 Task: Look for products in the category "Baby Food & Drinks" from Noka only.
Action: Mouse moved to (242, 130)
Screenshot: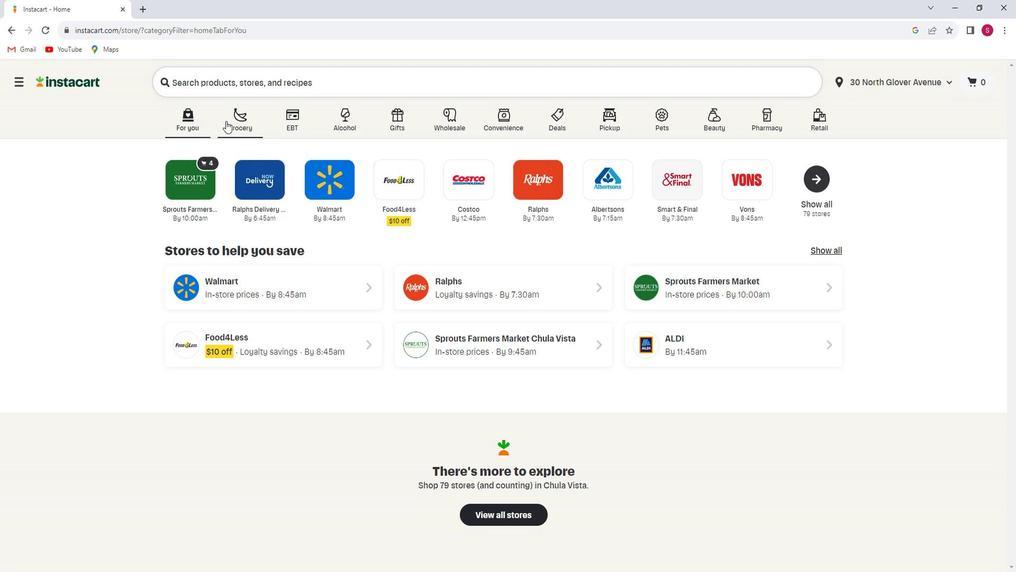 
Action: Mouse pressed left at (242, 130)
Screenshot: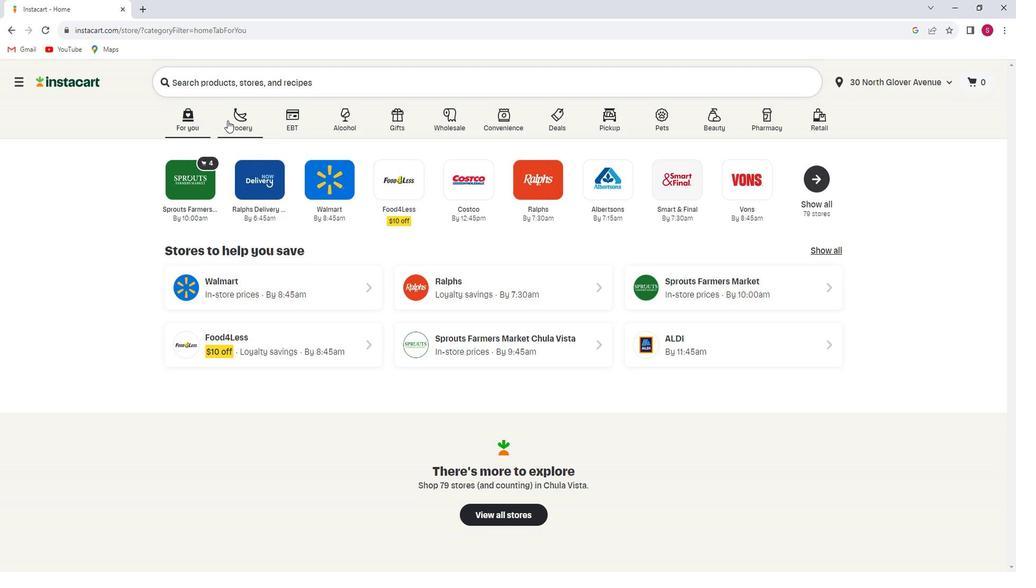 
Action: Mouse moved to (256, 326)
Screenshot: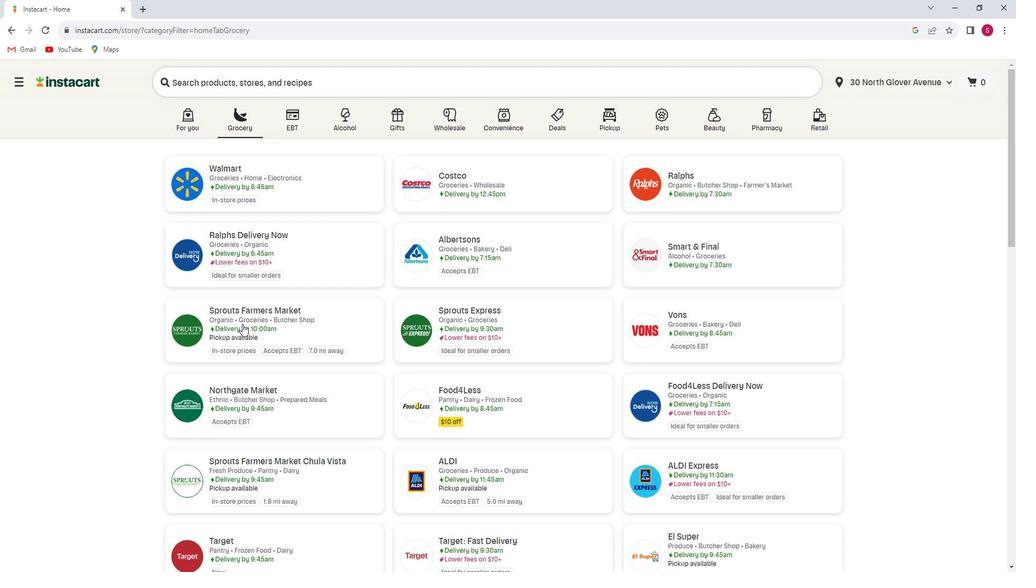 
Action: Mouse pressed left at (256, 326)
Screenshot: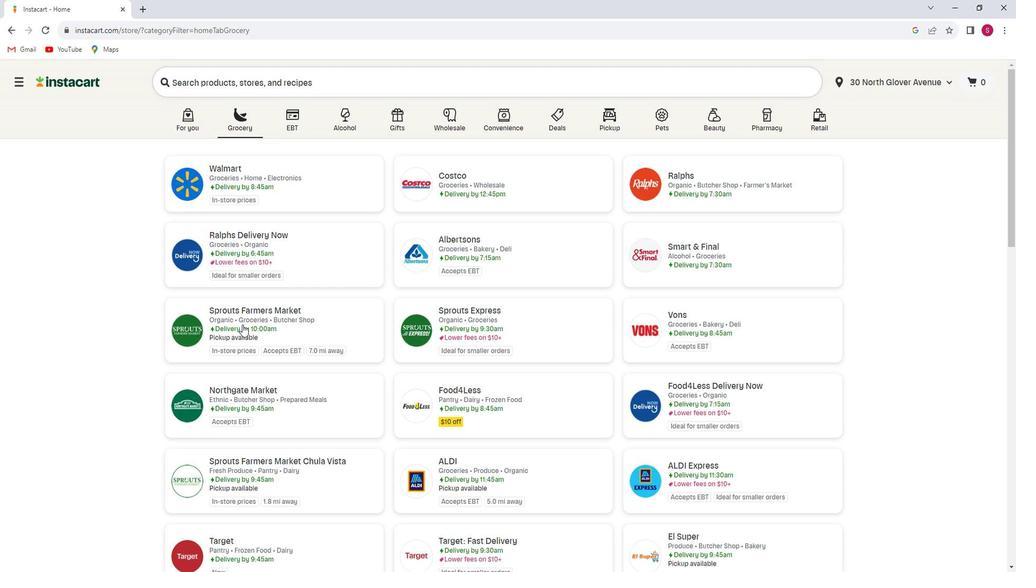 
Action: Mouse moved to (88, 376)
Screenshot: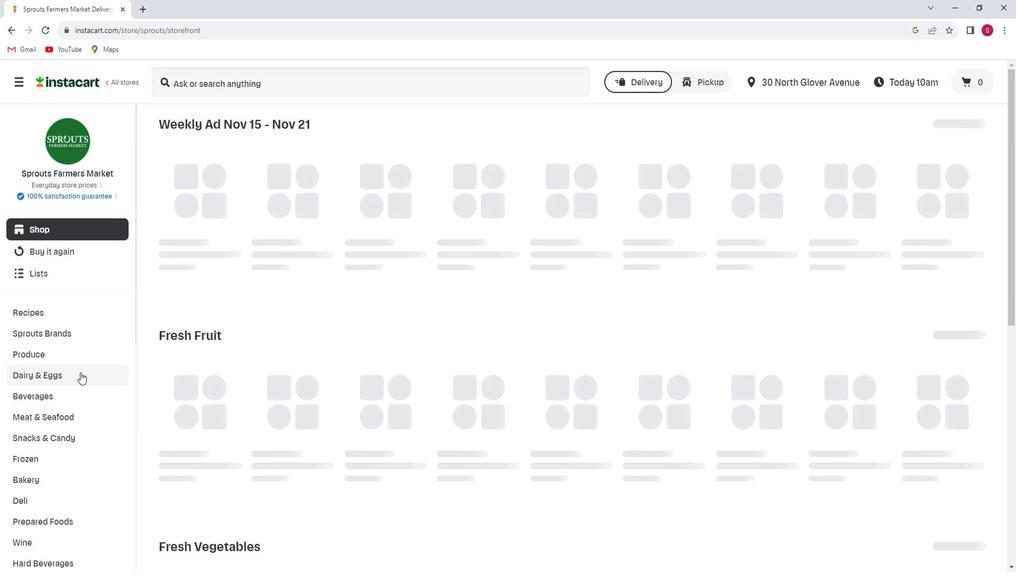 
Action: Mouse scrolled (88, 376) with delta (0, 0)
Screenshot: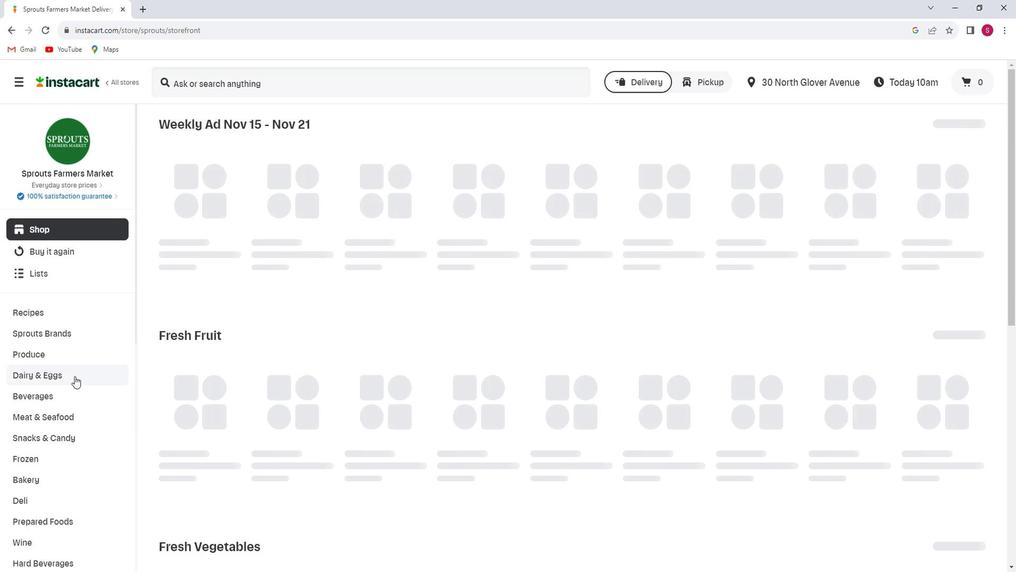 
Action: Mouse scrolled (88, 376) with delta (0, 0)
Screenshot: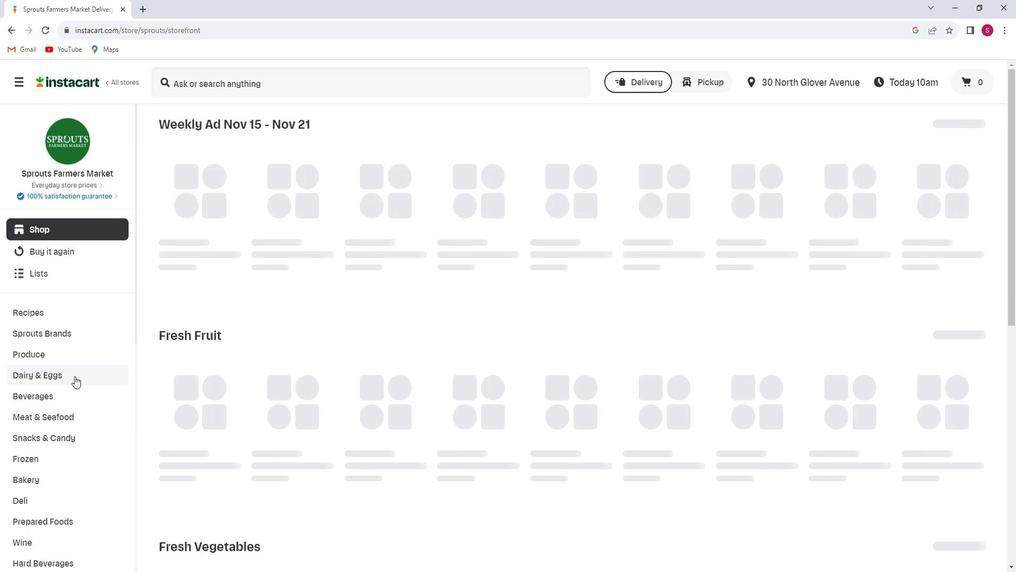 
Action: Mouse scrolled (88, 376) with delta (0, 0)
Screenshot: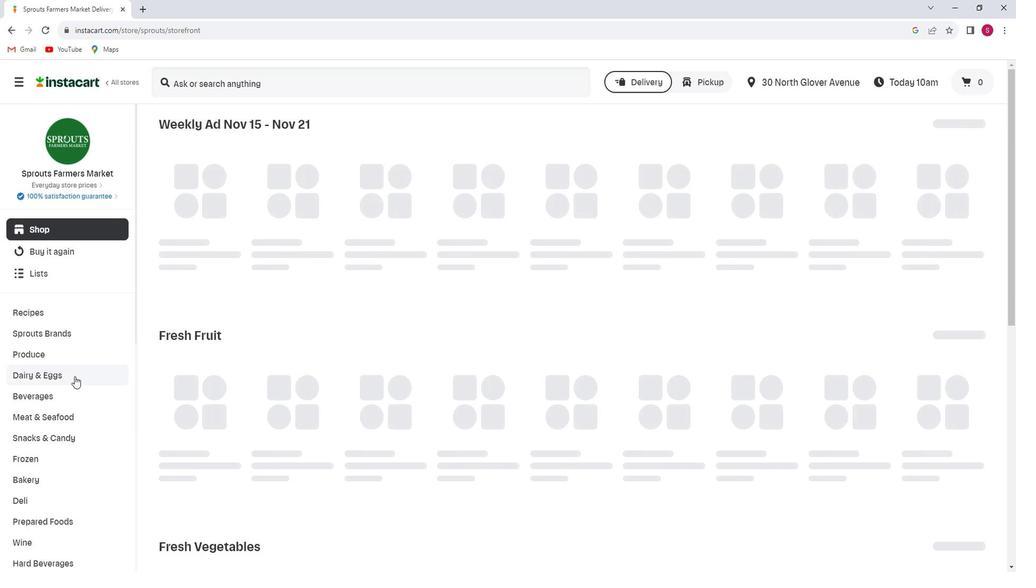 
Action: Mouse scrolled (88, 376) with delta (0, 0)
Screenshot: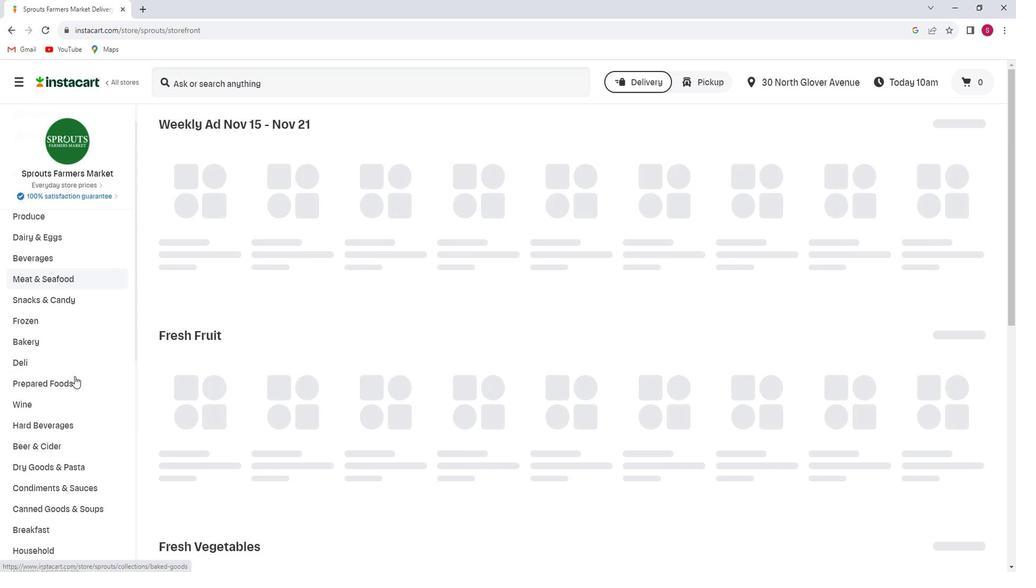 
Action: Mouse scrolled (88, 376) with delta (0, 0)
Screenshot: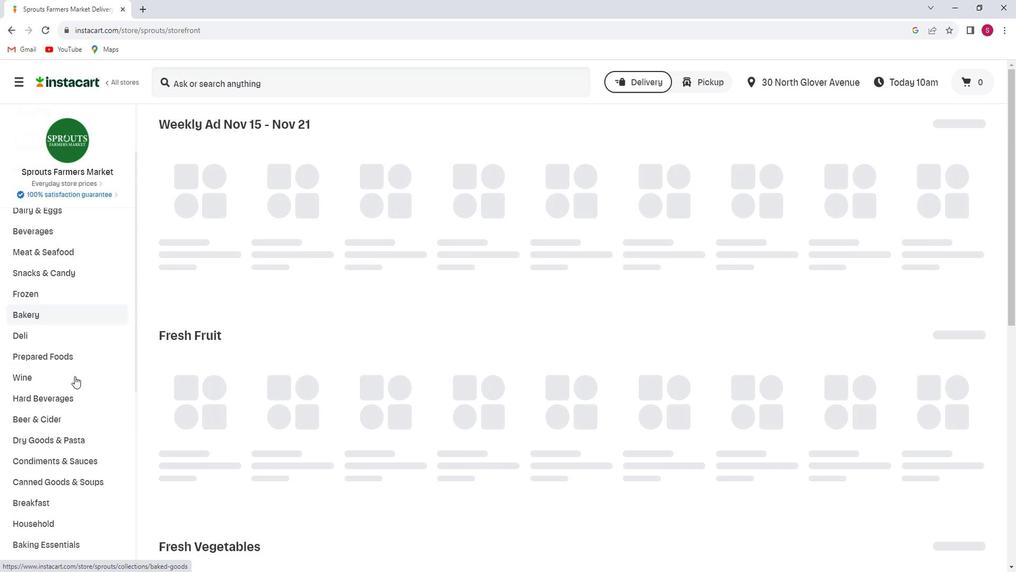 
Action: Mouse scrolled (88, 376) with delta (0, 0)
Screenshot: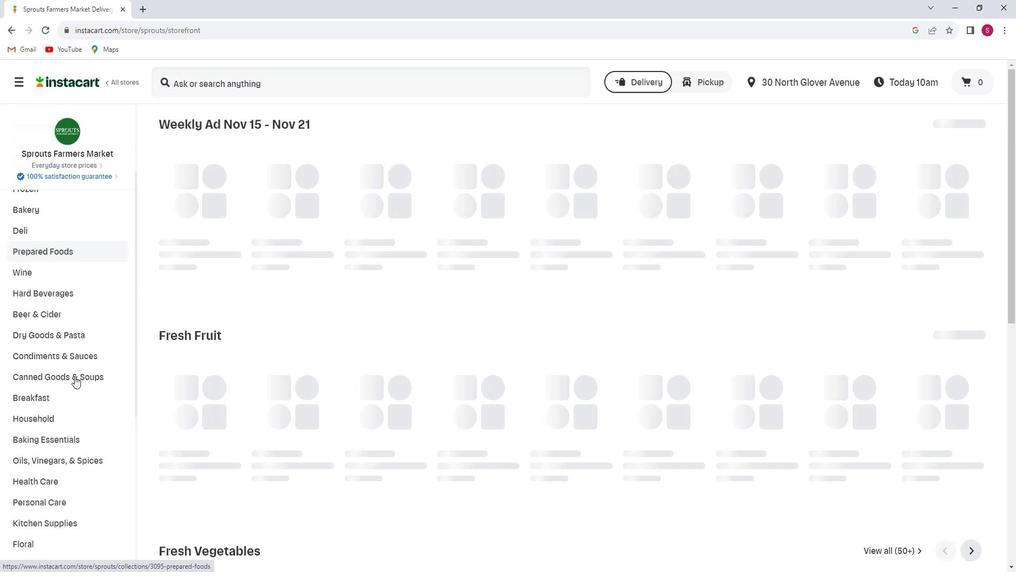 
Action: Mouse scrolled (88, 376) with delta (0, 0)
Screenshot: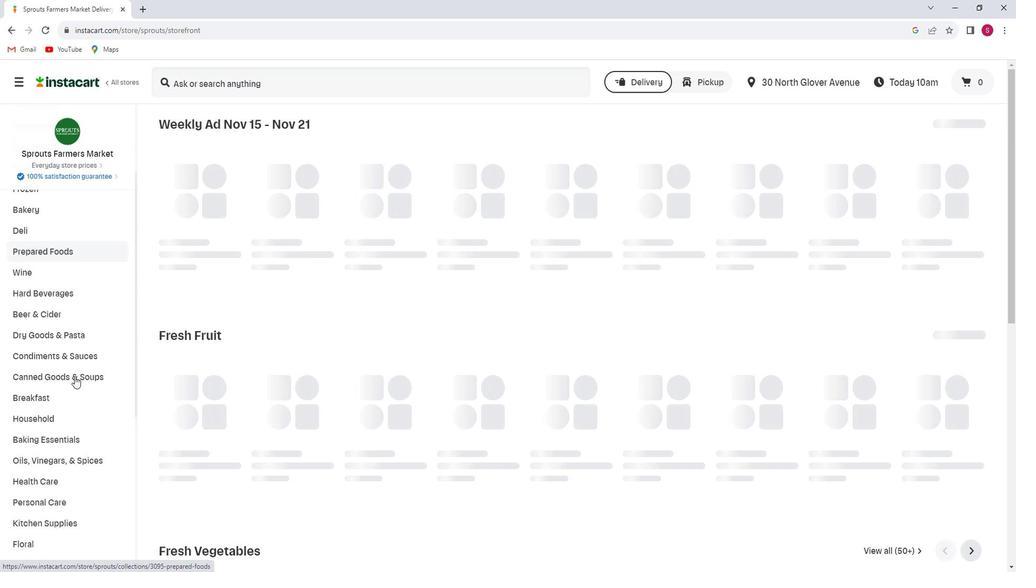 
Action: Mouse scrolled (88, 376) with delta (0, 0)
Screenshot: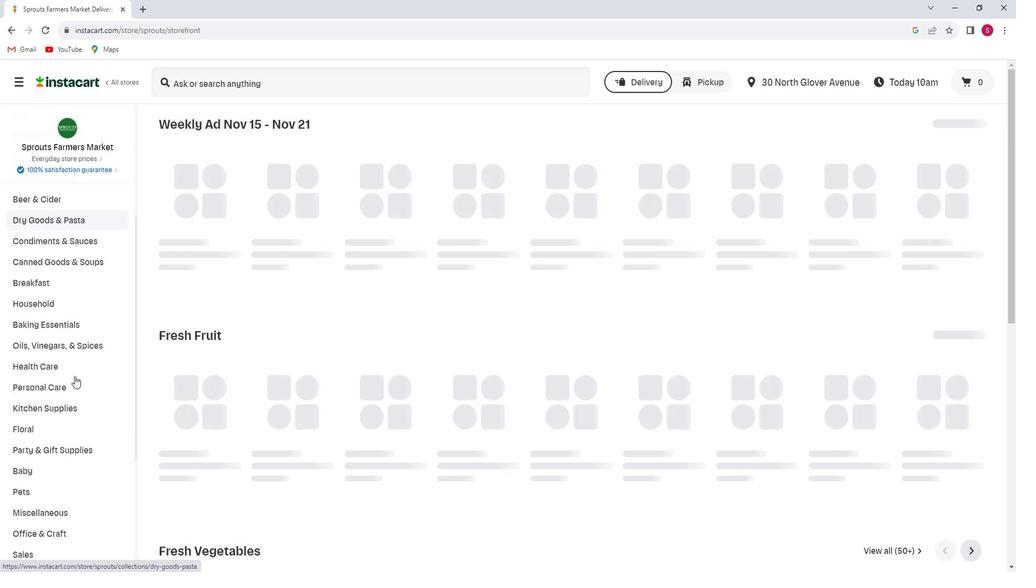 
Action: Mouse scrolled (88, 376) with delta (0, 0)
Screenshot: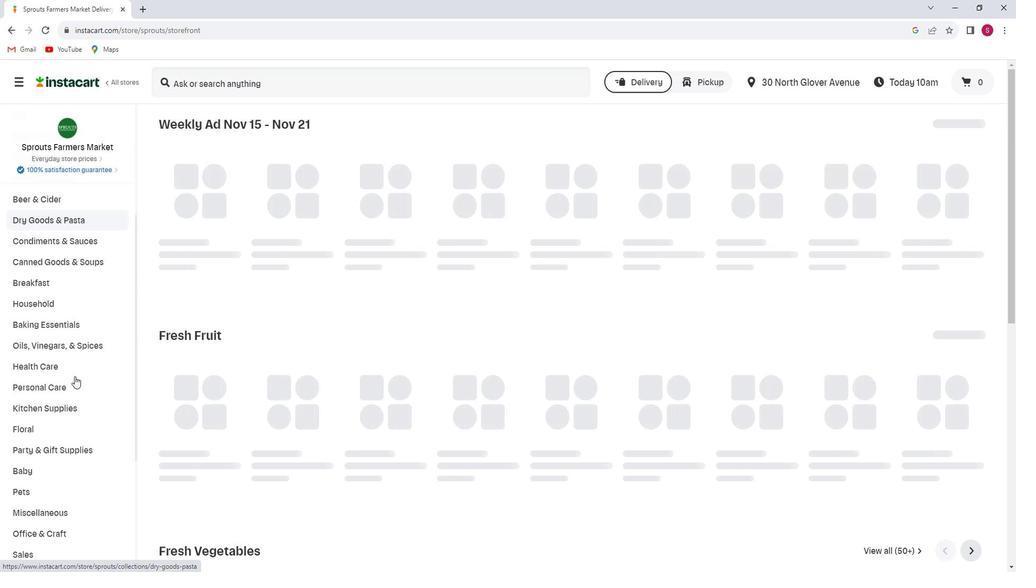 
Action: Mouse moved to (76, 401)
Screenshot: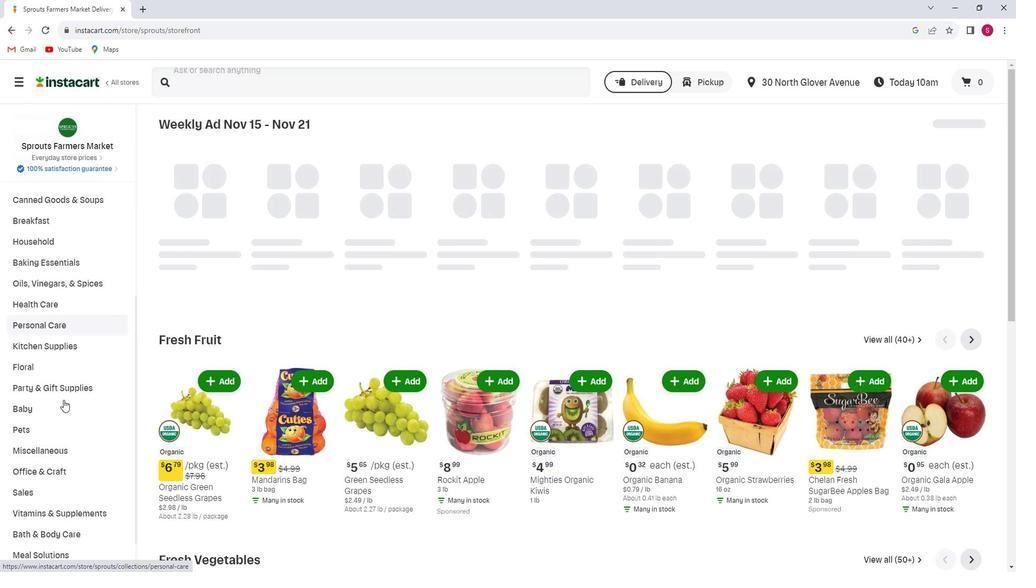 
Action: Mouse pressed left at (76, 401)
Screenshot: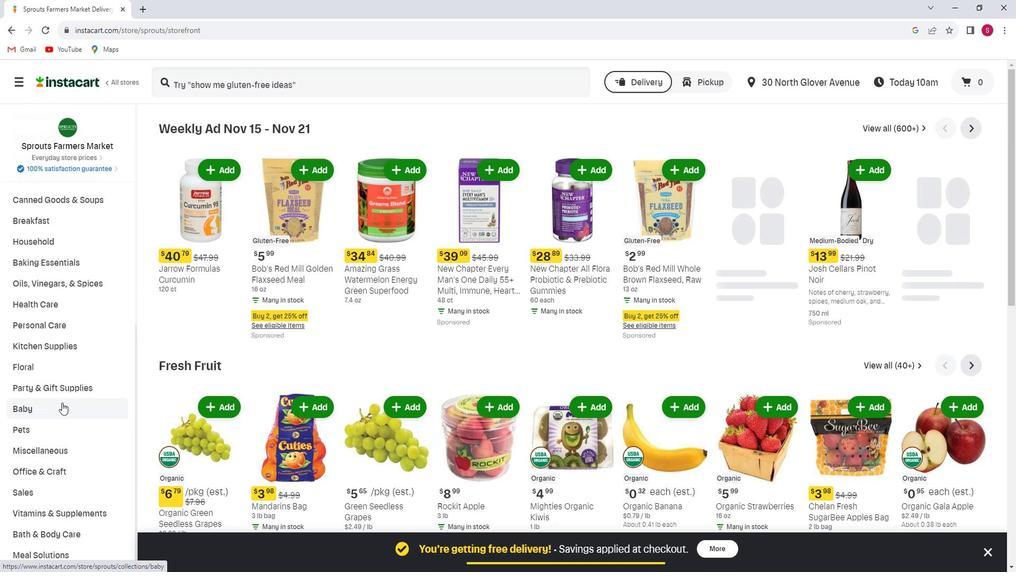 
Action: Mouse moved to (65, 488)
Screenshot: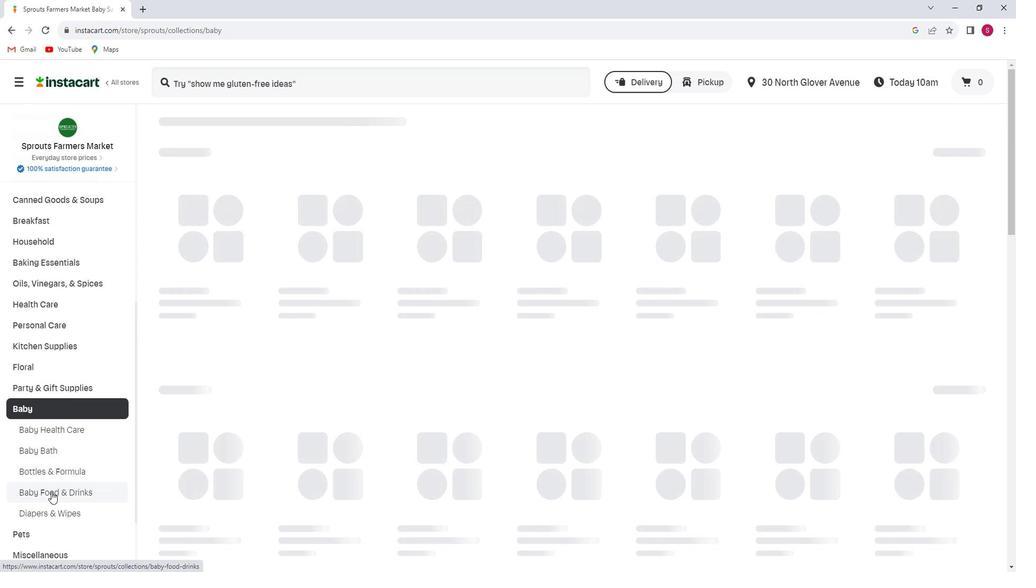 
Action: Mouse pressed left at (65, 488)
Screenshot: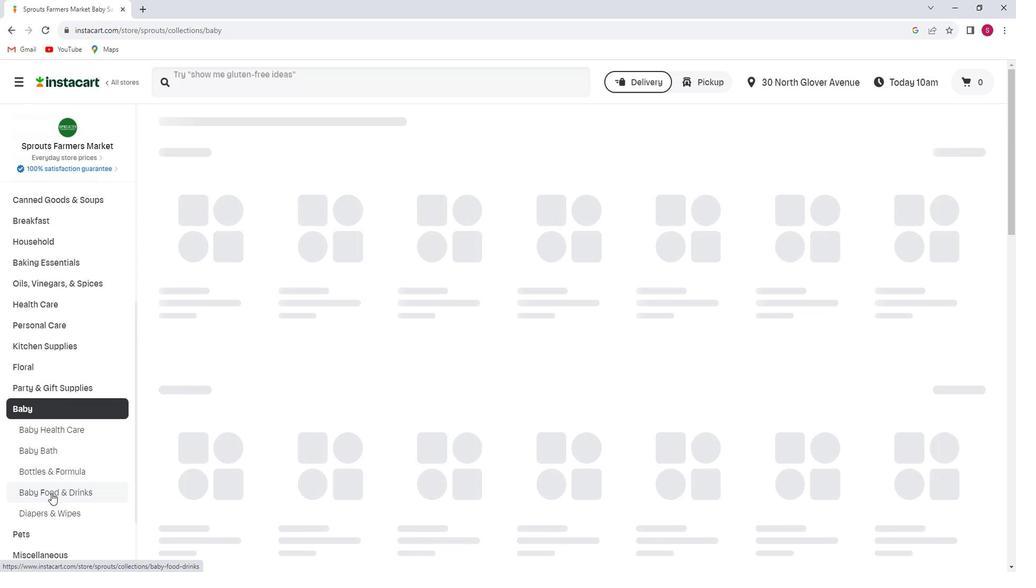 
Action: Mouse moved to (443, 216)
Screenshot: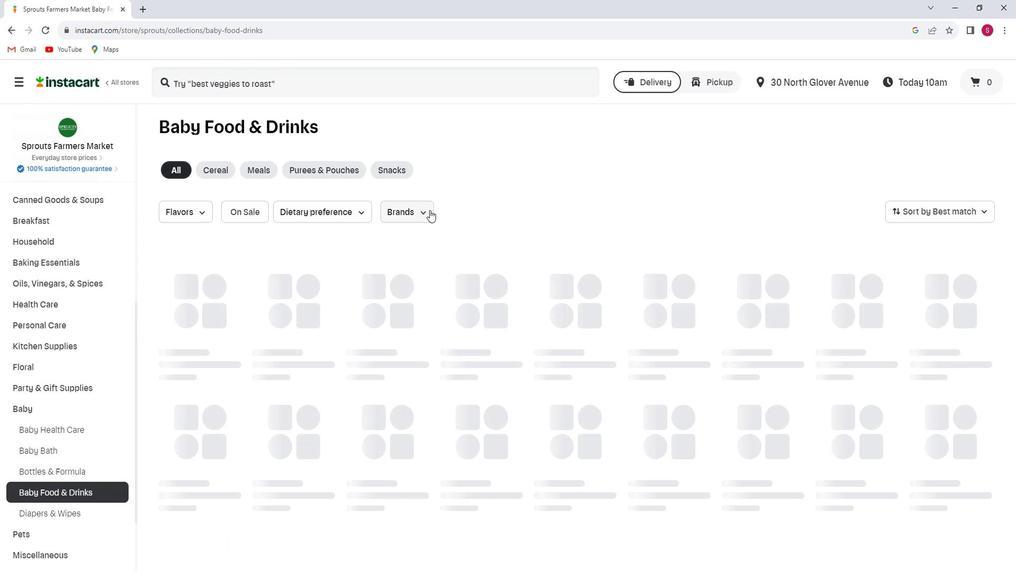 
Action: Mouse pressed left at (443, 216)
Screenshot: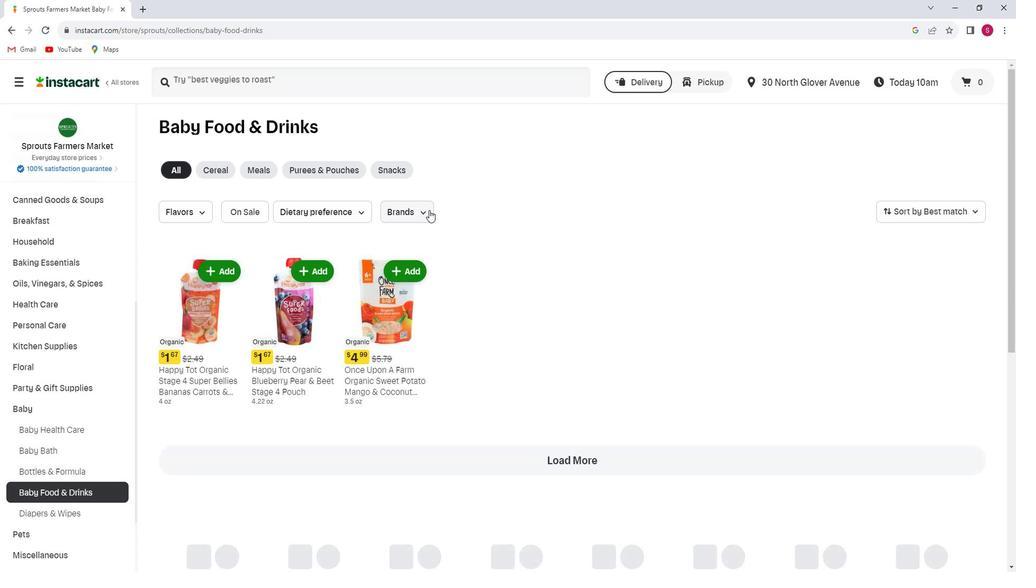 
Action: Mouse moved to (414, 255)
Screenshot: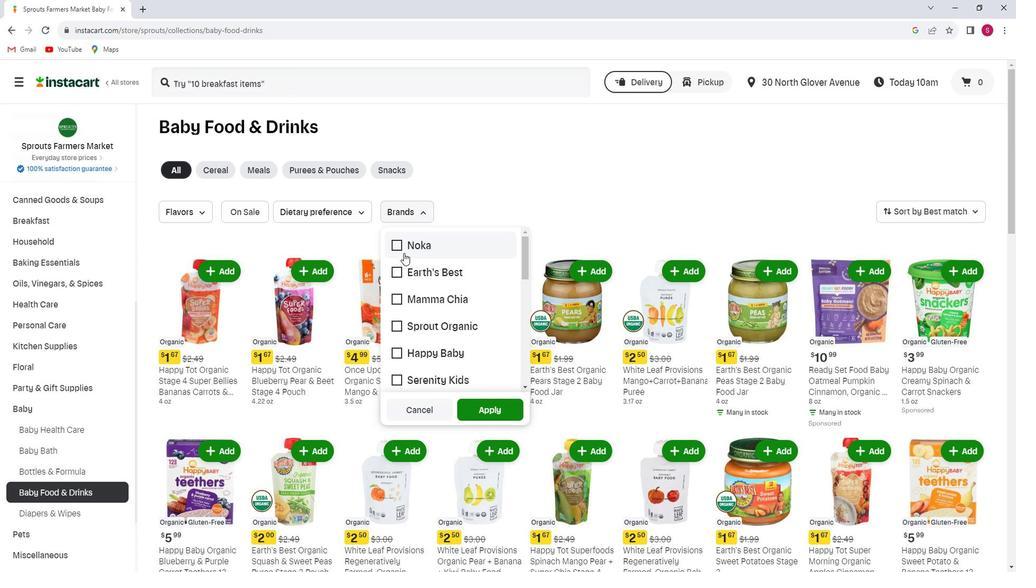 
Action: Mouse pressed left at (414, 255)
Screenshot: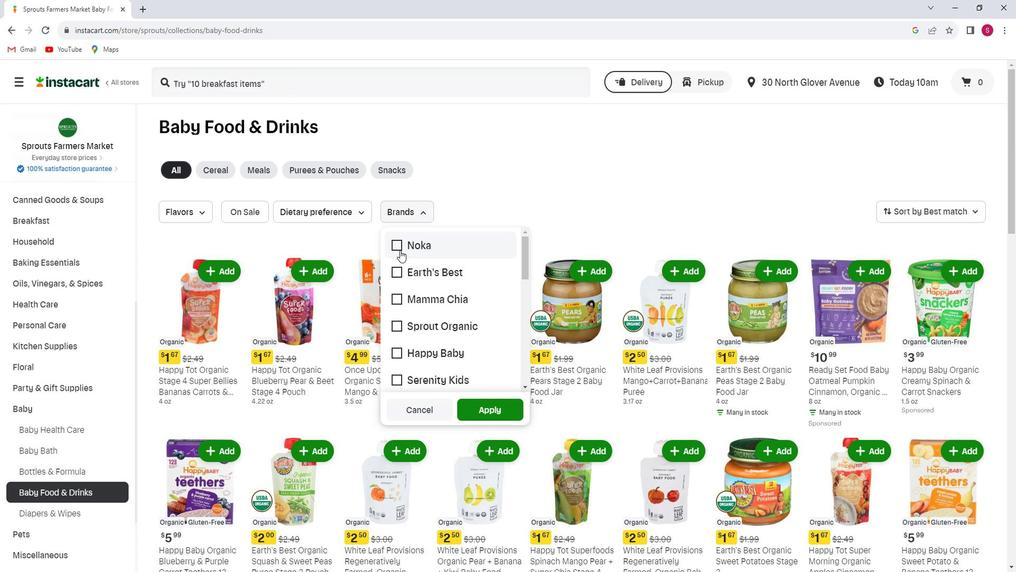 
Action: Mouse moved to (490, 407)
Screenshot: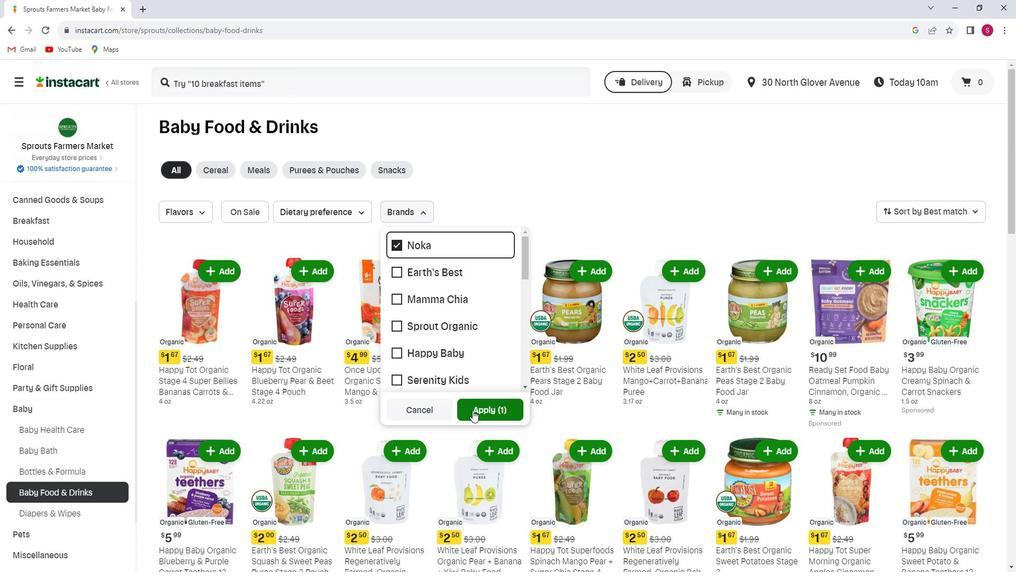 
Action: Mouse pressed left at (490, 407)
Screenshot: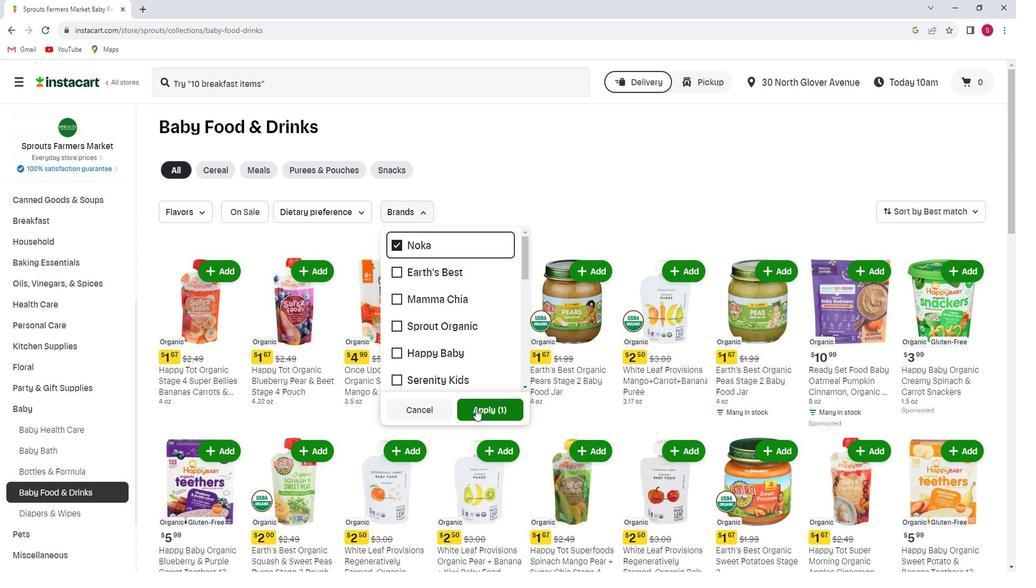 
